 Task: Create a sub task Design and Implement Solution for the task  Implement a new cloud-based travel management system for a company in the project BitBoost , assign it to team member softage.1@softage.net and update the status of the sub task to  On Track  , set the priority of the sub task to Low
Action: Mouse moved to (527, 284)
Screenshot: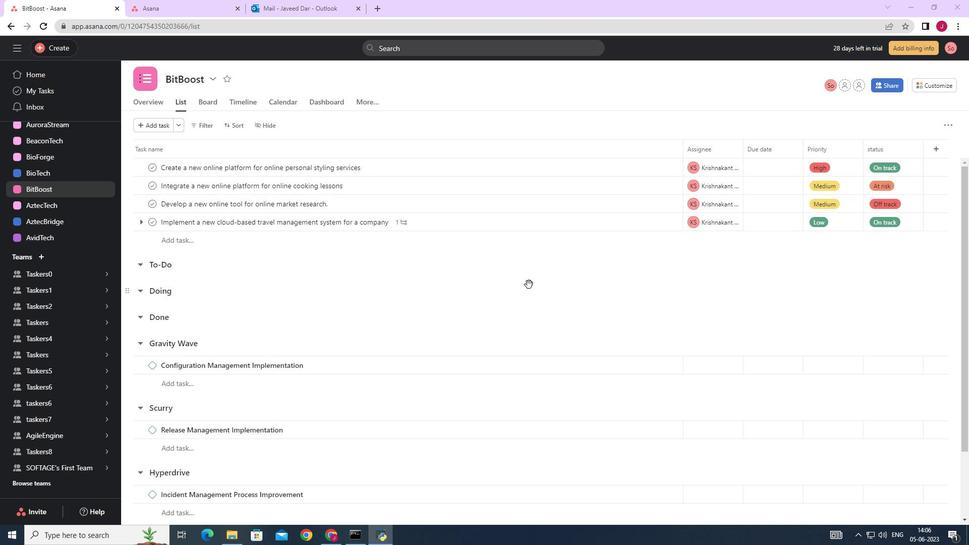 
Action: Mouse scrolled (527, 285) with delta (0, 0)
Screenshot: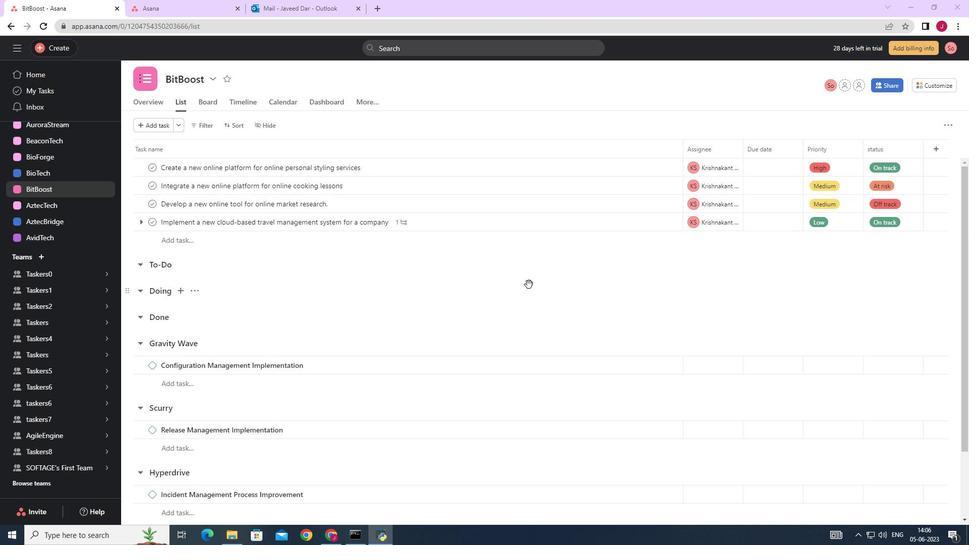 
Action: Mouse moved to (526, 284)
Screenshot: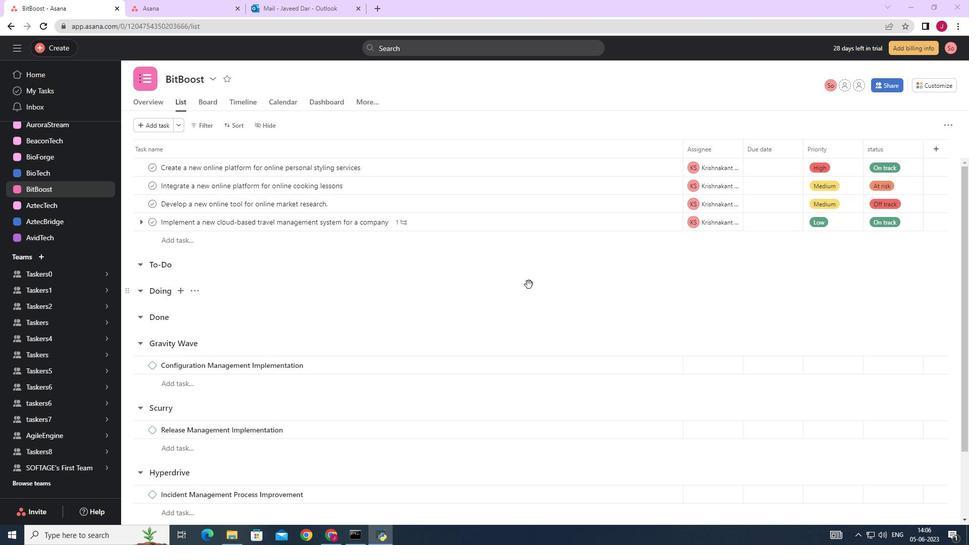
Action: Mouse scrolled (526, 285) with delta (0, 0)
Screenshot: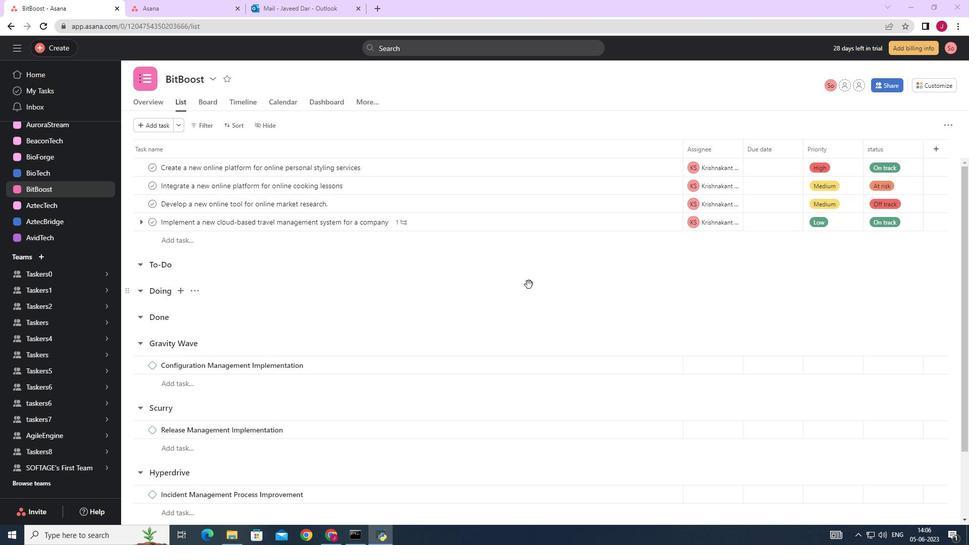 
Action: Mouse moved to (621, 224)
Screenshot: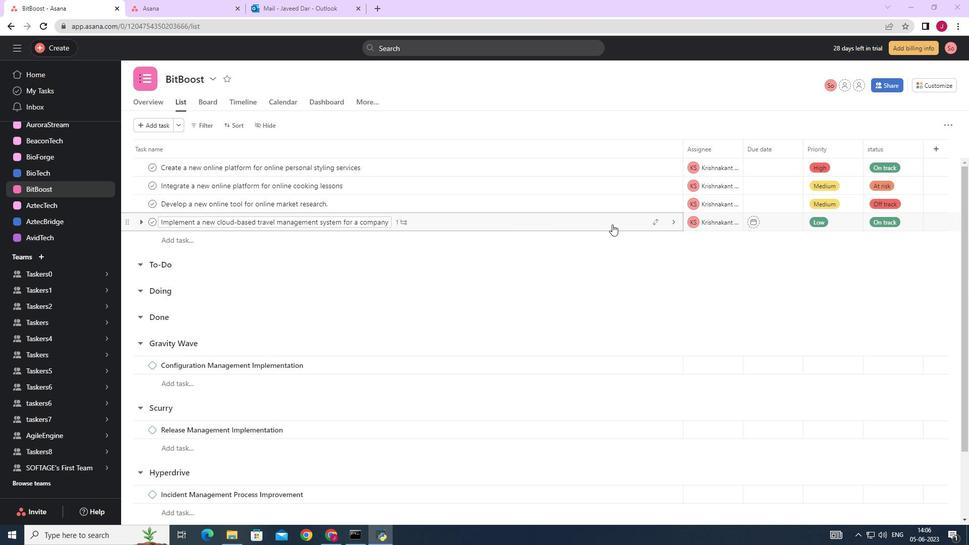 
Action: Mouse pressed left at (621, 224)
Screenshot: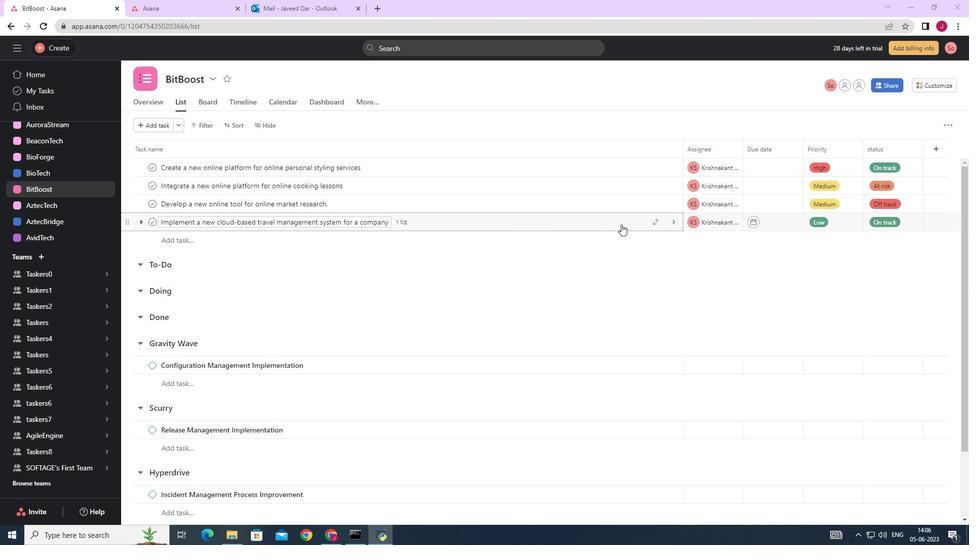 
Action: Mouse moved to (731, 313)
Screenshot: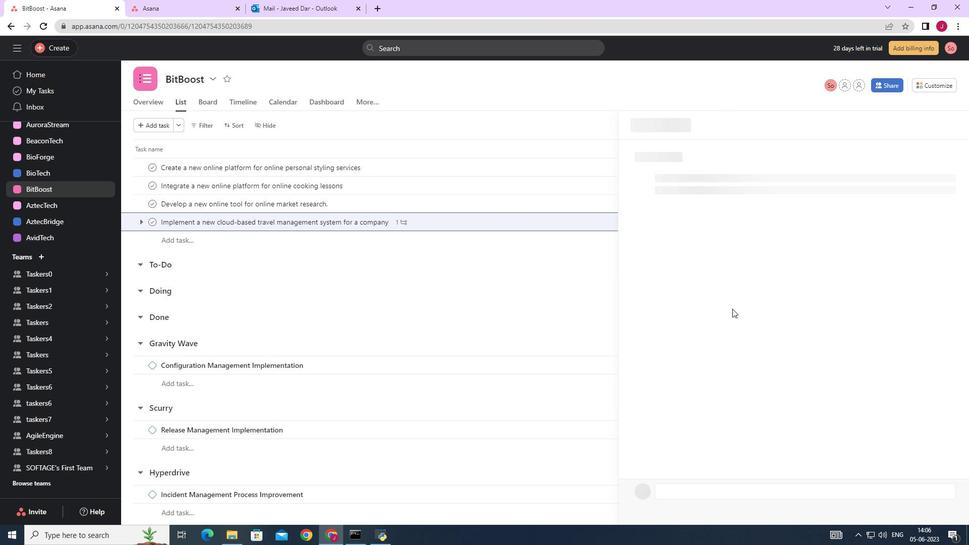 
Action: Mouse scrolled (731, 313) with delta (0, 0)
Screenshot: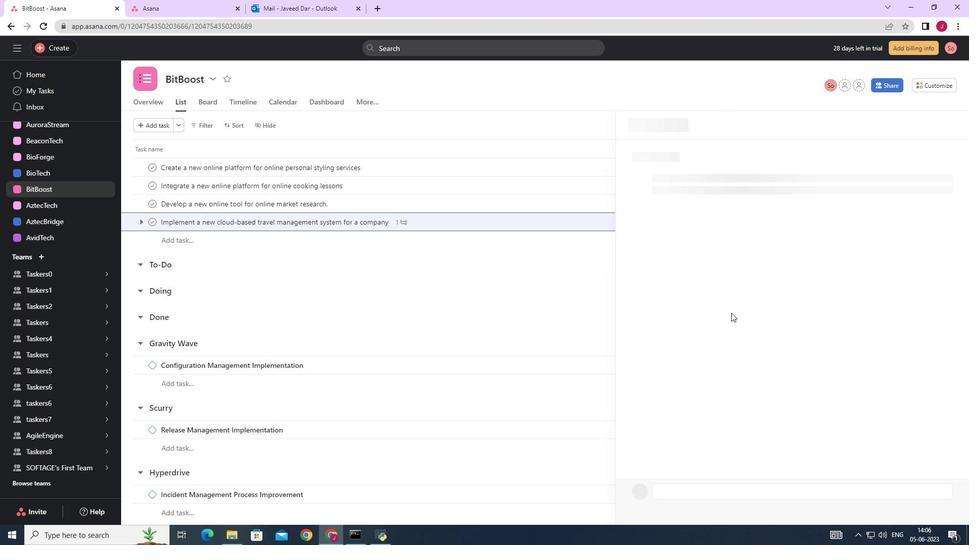 
Action: Mouse scrolled (731, 313) with delta (0, 0)
Screenshot: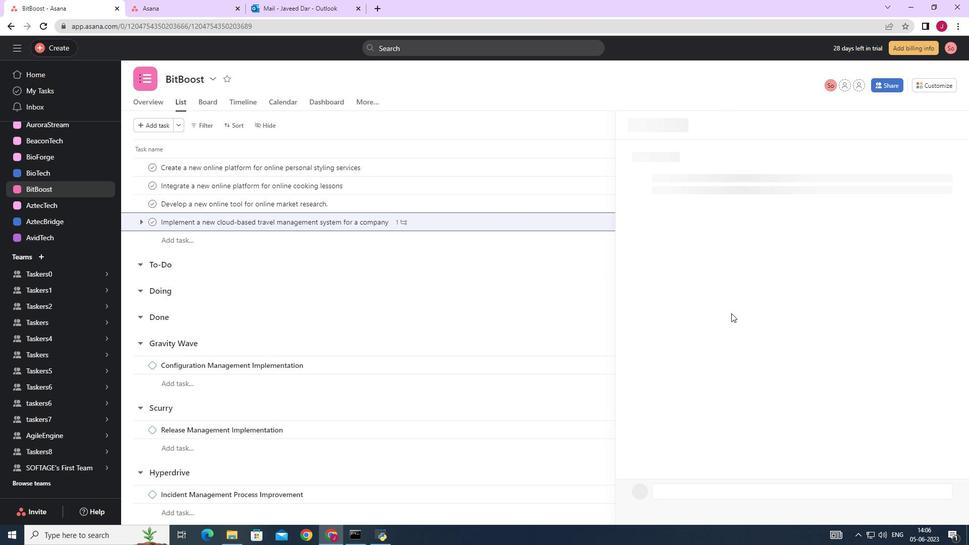 
Action: Mouse scrolled (731, 313) with delta (0, 0)
Screenshot: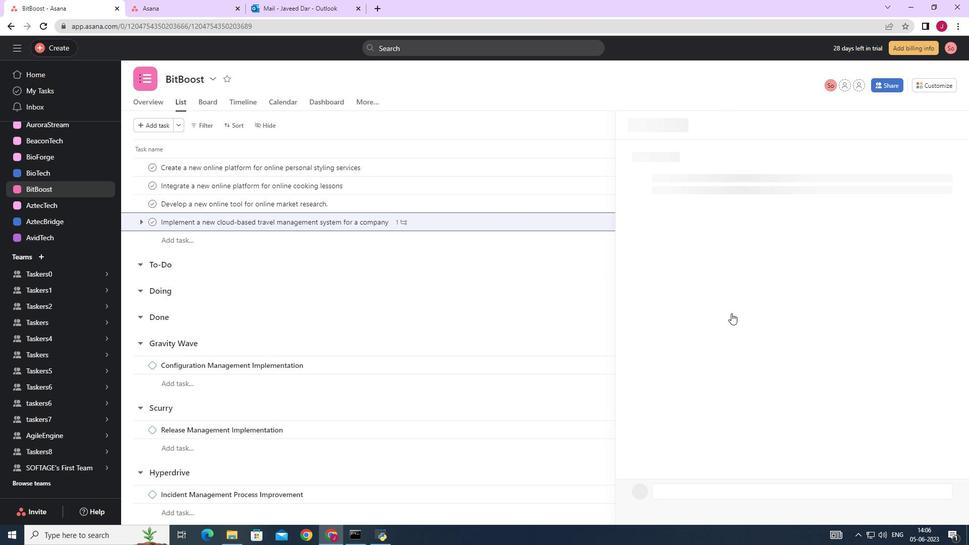 
Action: Mouse moved to (740, 311)
Screenshot: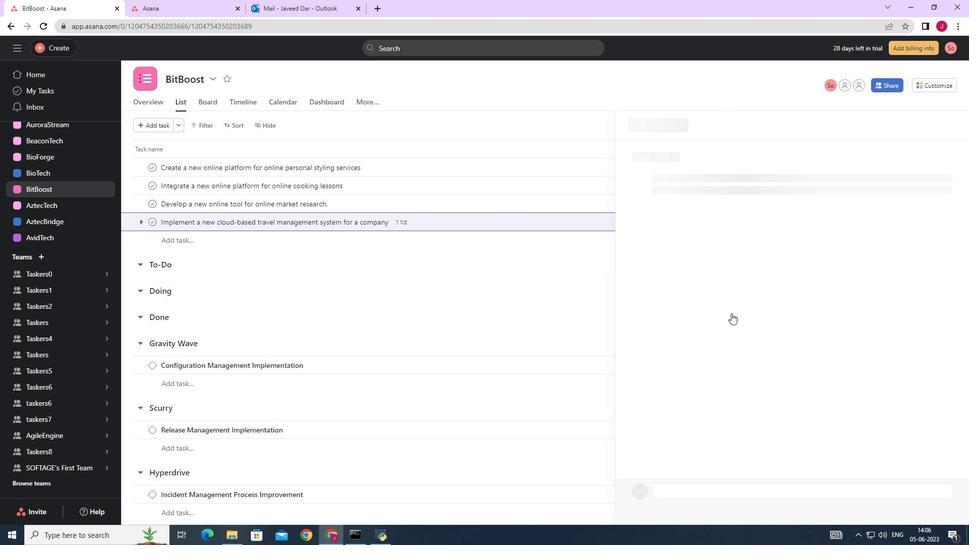 
Action: Mouse scrolled (734, 313) with delta (0, 0)
Screenshot: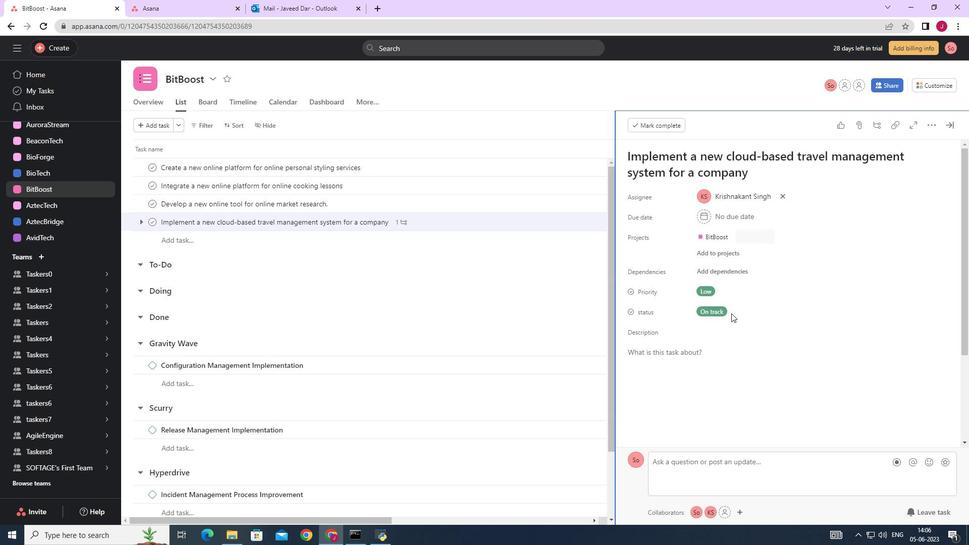 
Action: Mouse scrolled (739, 311) with delta (0, 0)
Screenshot: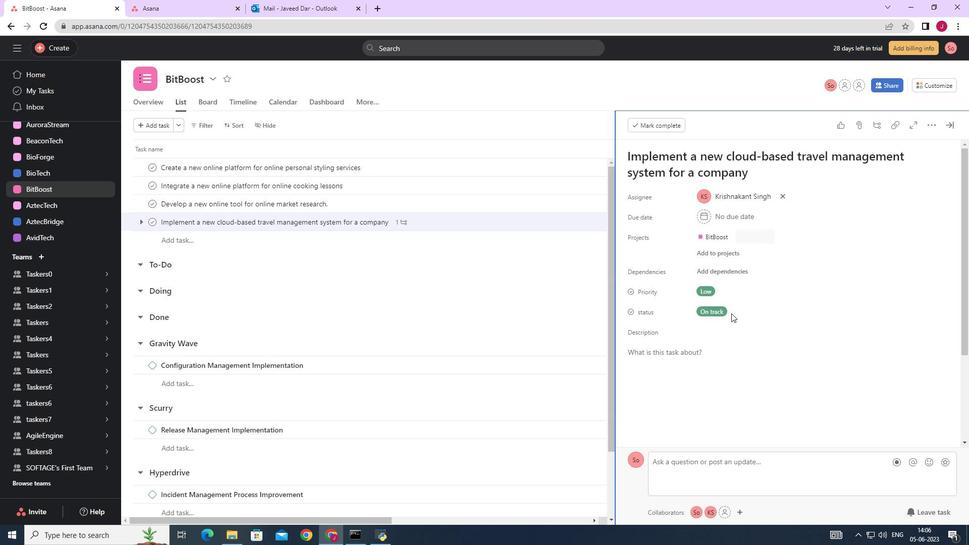 
Action: Mouse moved to (668, 368)
Screenshot: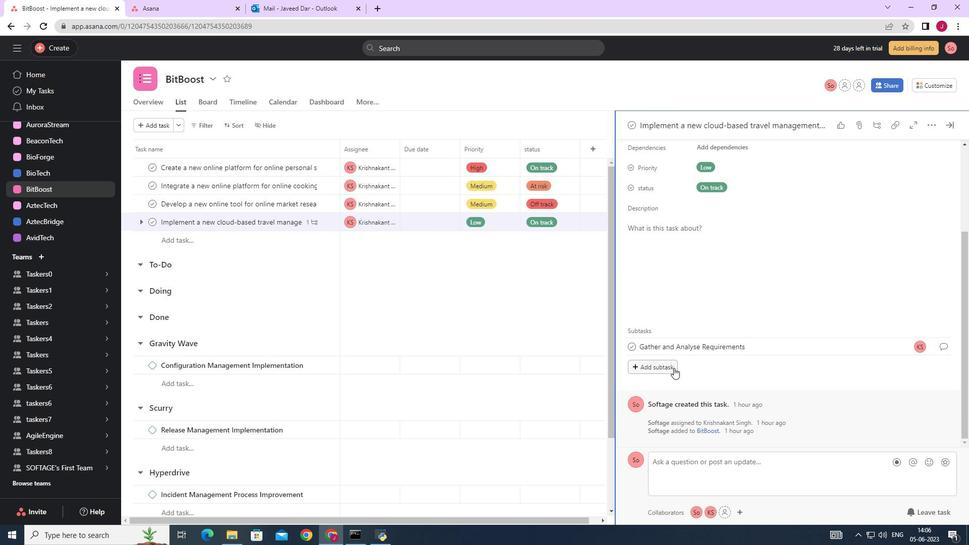 
Action: Mouse pressed left at (668, 368)
Screenshot: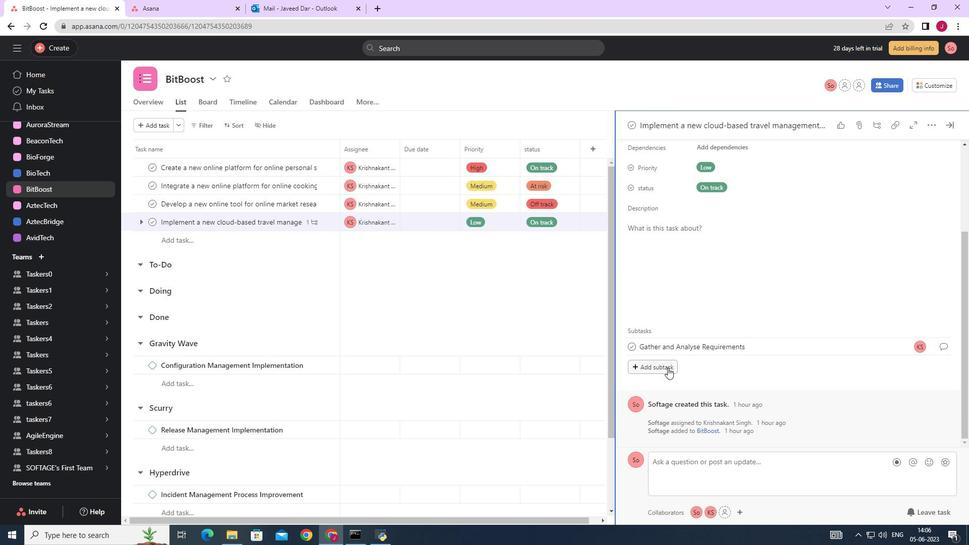 
Action: Mouse moved to (667, 368)
Screenshot: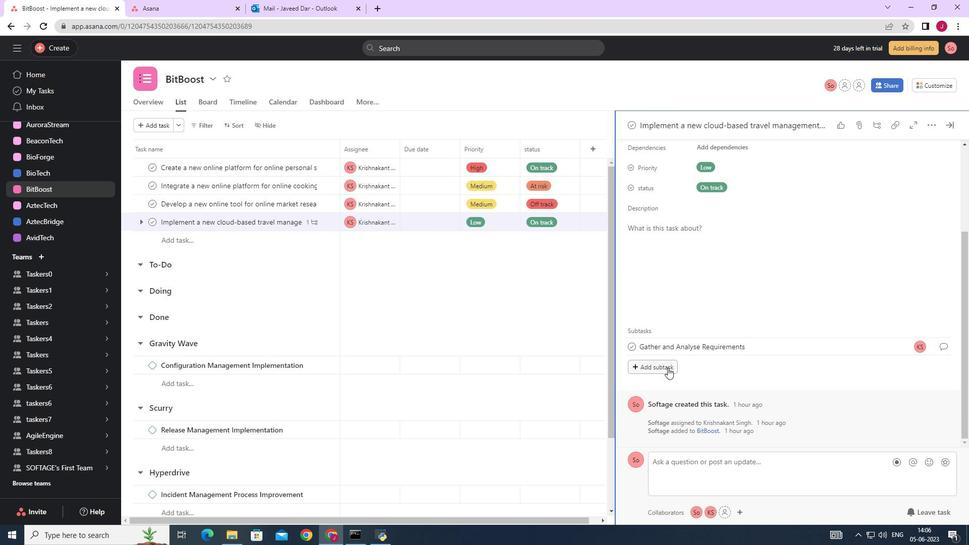 
Action: Key pressed <Key.caps_lock>D<Key.caps_lock>esign<Key.space>and<Key.space><Key.caps_lock>I<Key.caps_lock>mplement<Key.space><Key.caps_lock>S<Key.caps_lock>oultion
Screenshot: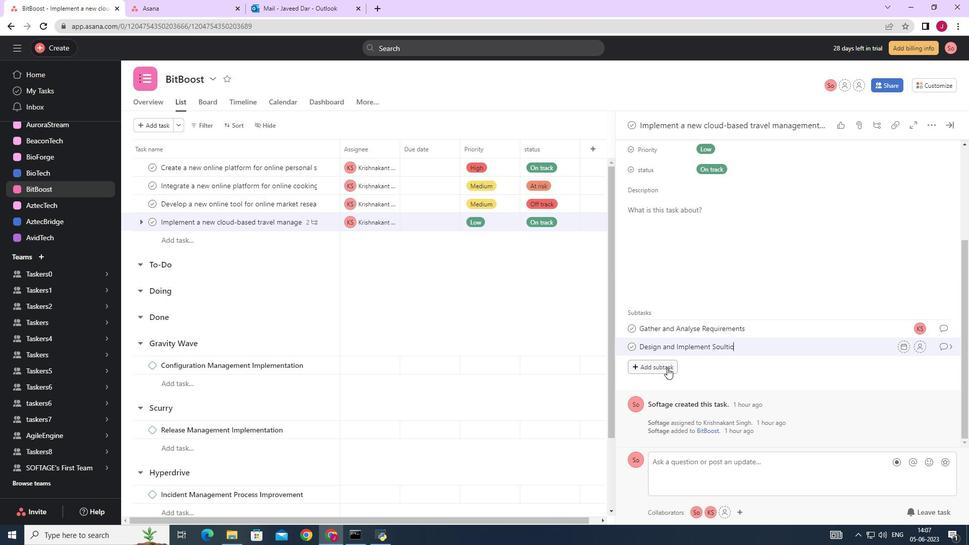 
Action: Mouse moved to (740, 346)
Screenshot: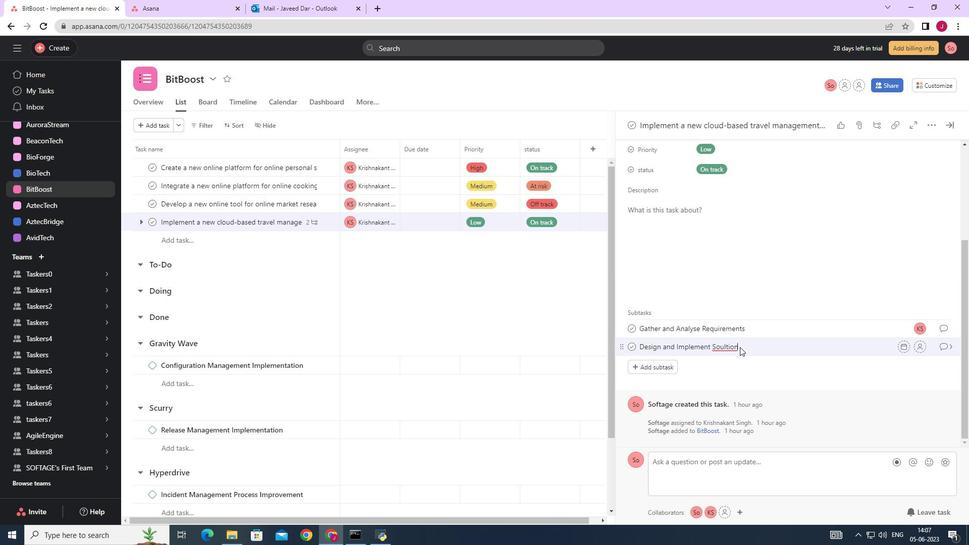 
Action: Key pressed <Key.backspace><Key.backspace><Key.backspace><Key.backspace><Key.backspace><Key.backspace>lution
Screenshot: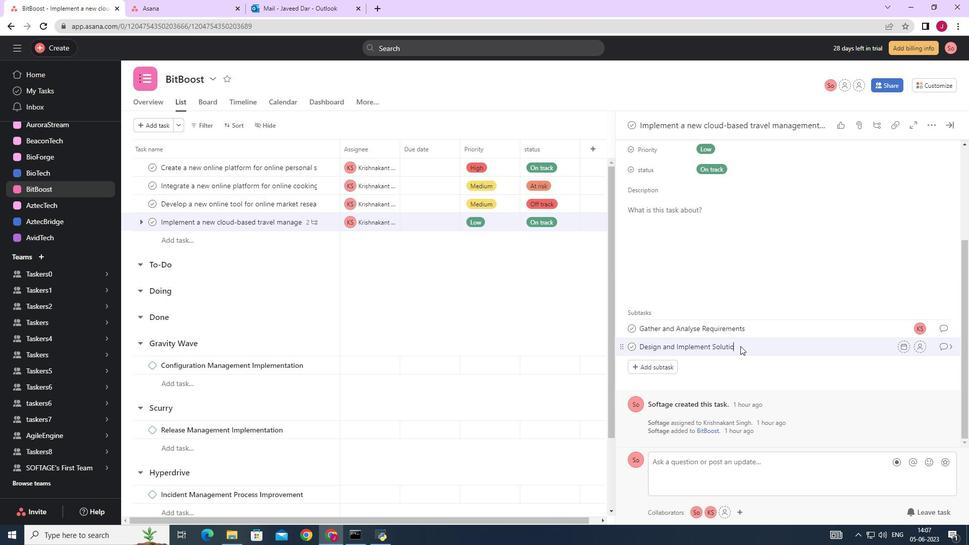 
Action: Mouse moved to (918, 345)
Screenshot: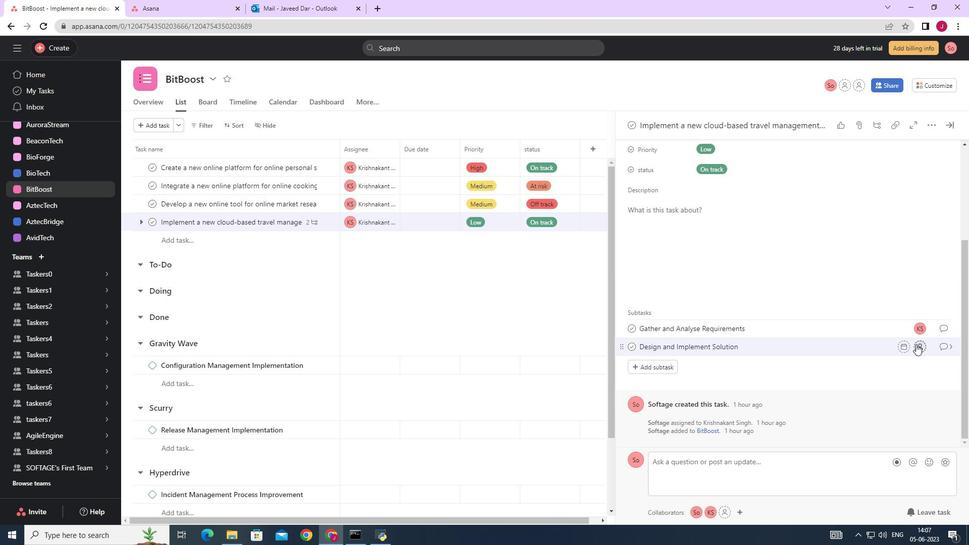 
Action: Mouse pressed left at (918, 345)
Screenshot: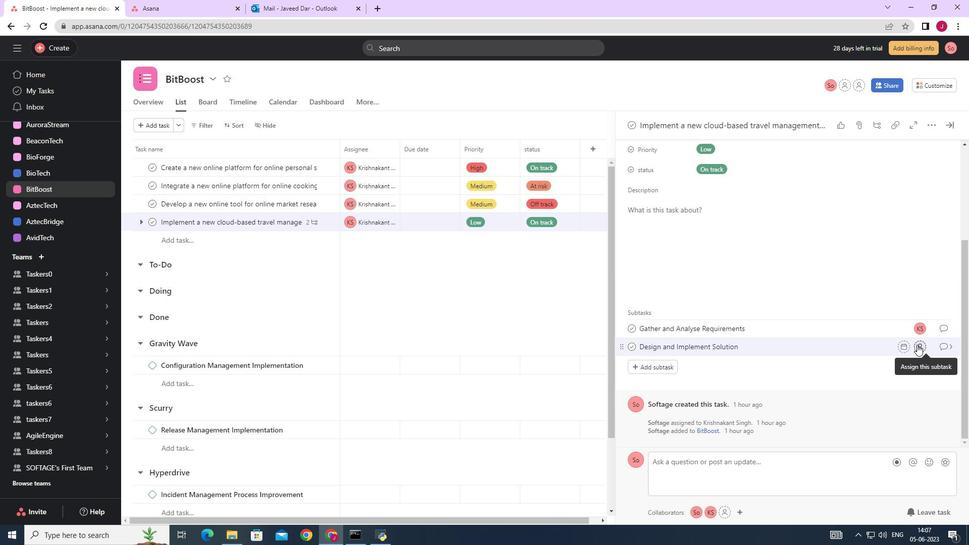 
Action: Mouse moved to (840, 386)
Screenshot: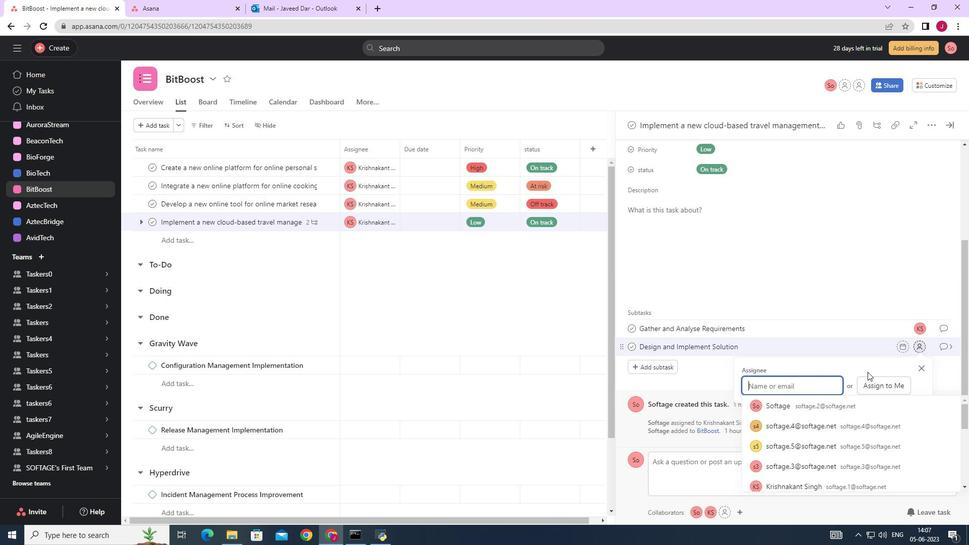 
Action: Key pressed softage.1
Screenshot: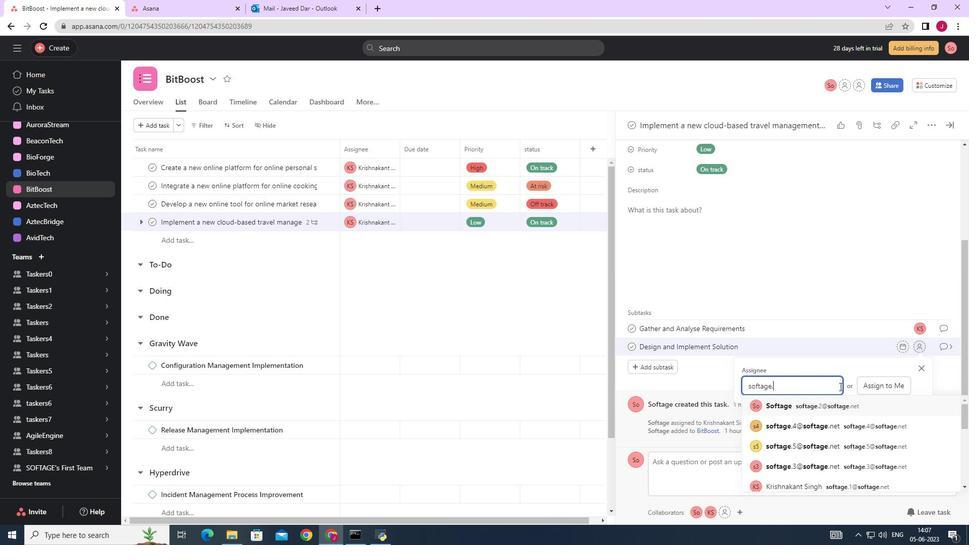 
Action: Mouse moved to (847, 405)
Screenshot: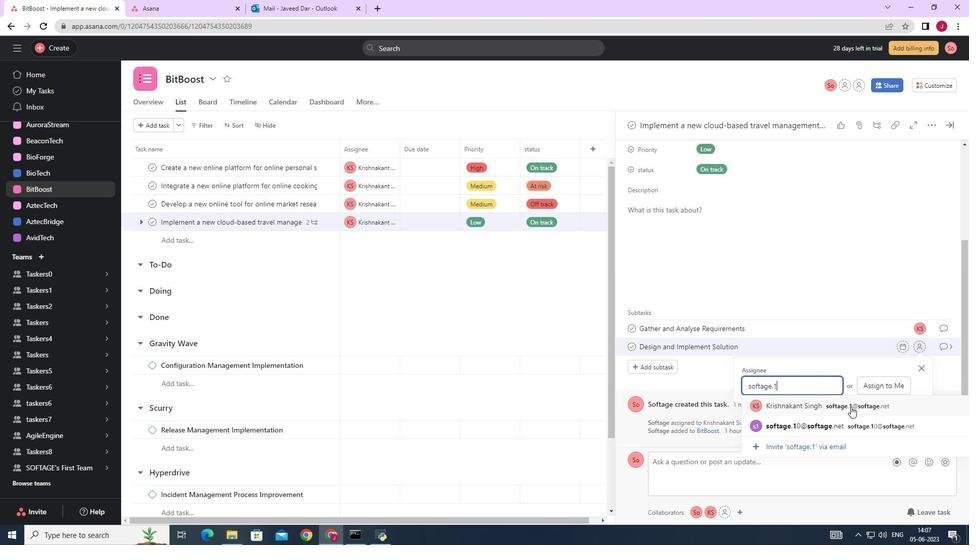 
Action: Mouse pressed left at (847, 405)
Screenshot: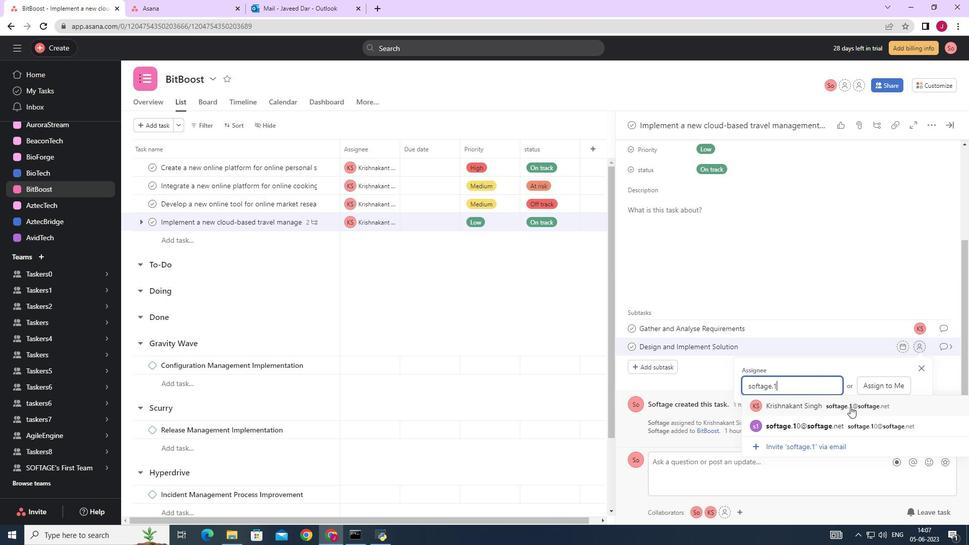 
Action: Mouse moved to (943, 348)
Screenshot: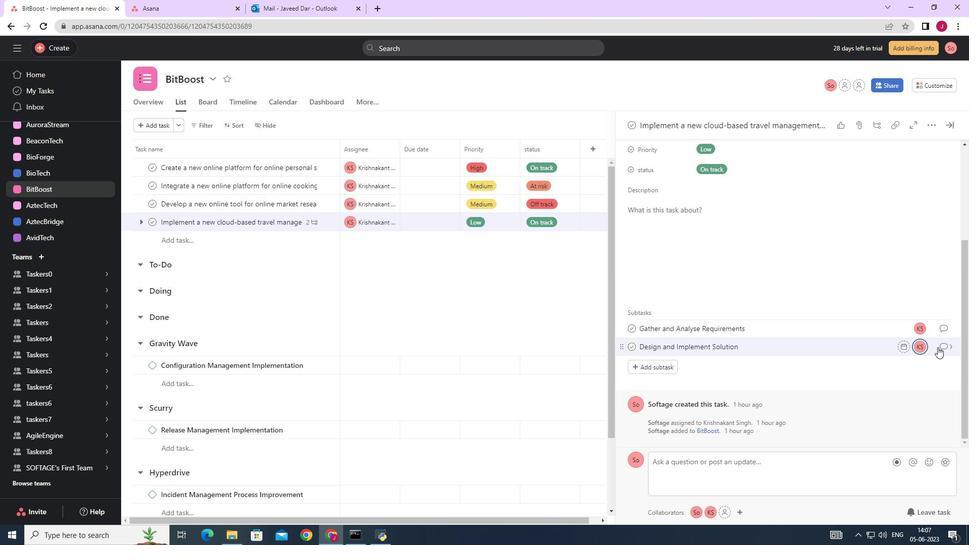 
Action: Mouse pressed left at (943, 348)
Screenshot: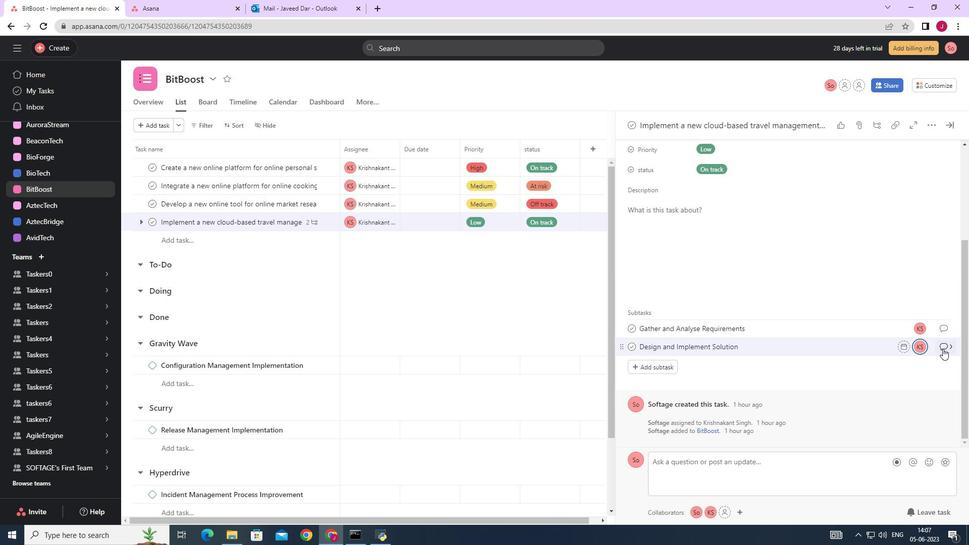 
Action: Mouse moved to (671, 269)
Screenshot: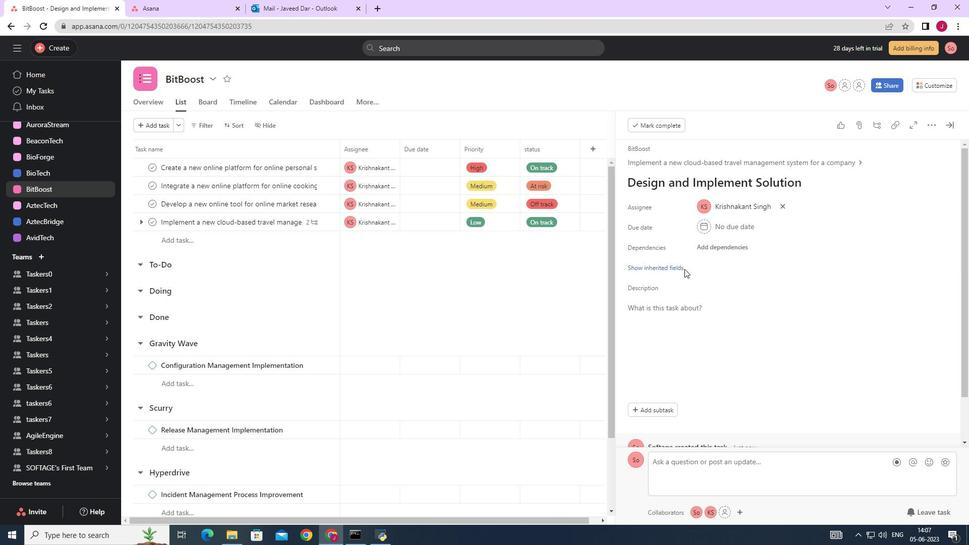 
Action: Mouse pressed left at (671, 269)
Screenshot: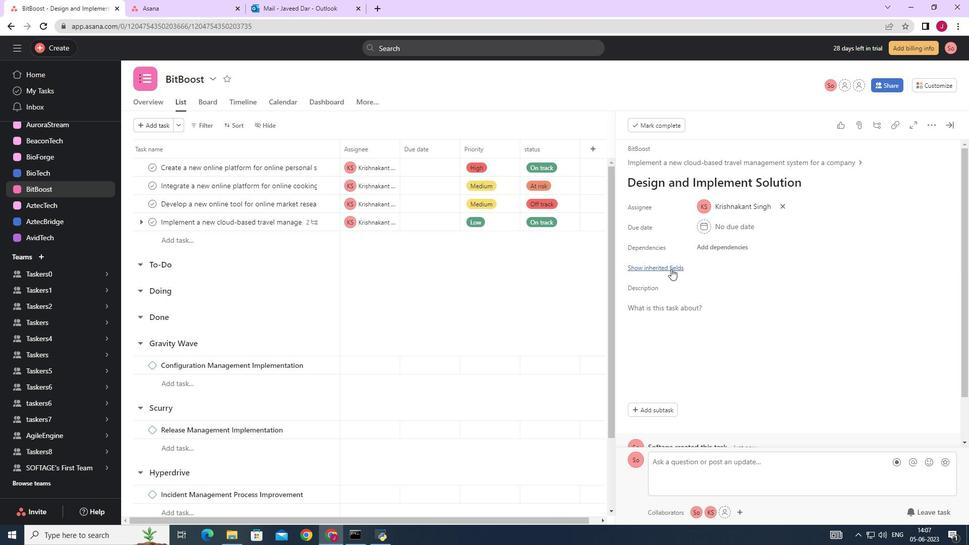 
Action: Mouse moved to (732, 288)
Screenshot: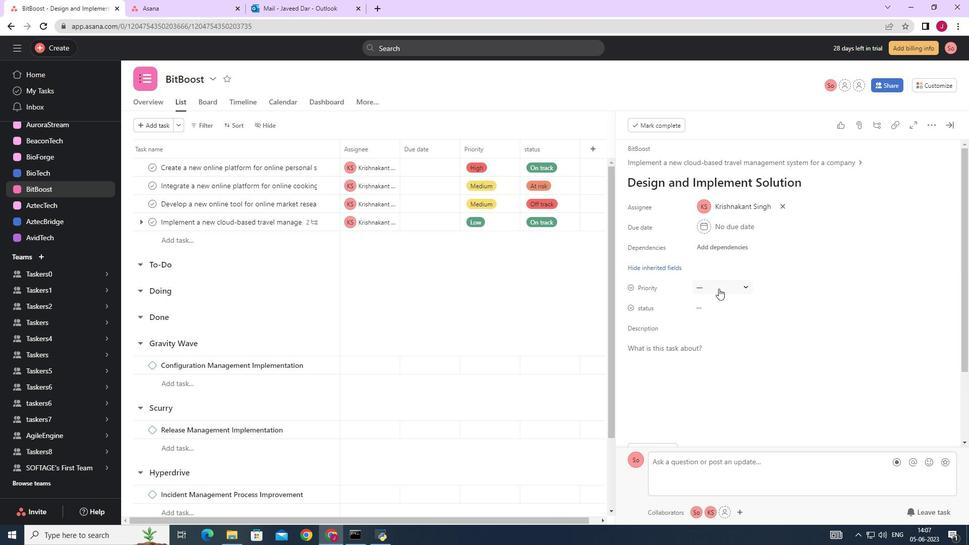 
Action: Mouse pressed left at (732, 288)
Screenshot: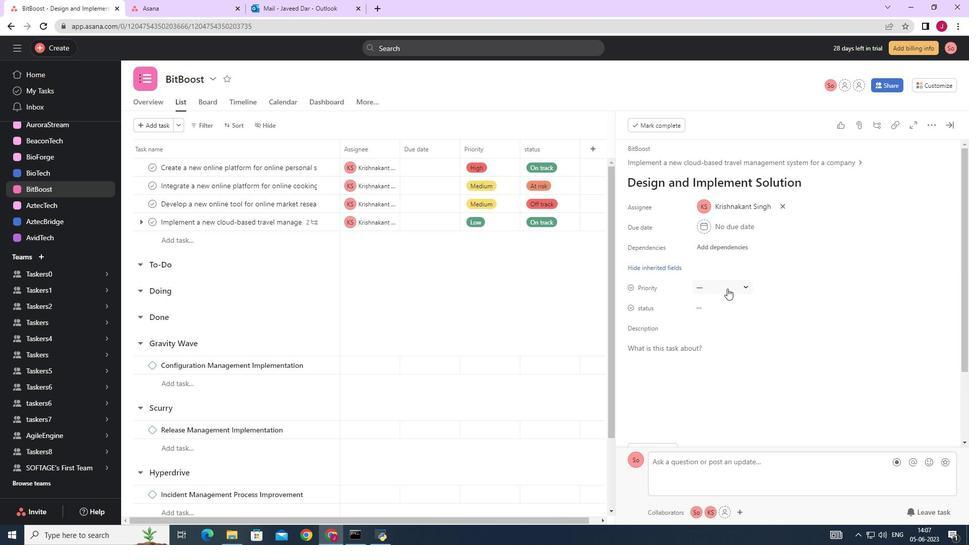 
Action: Mouse moved to (723, 357)
Screenshot: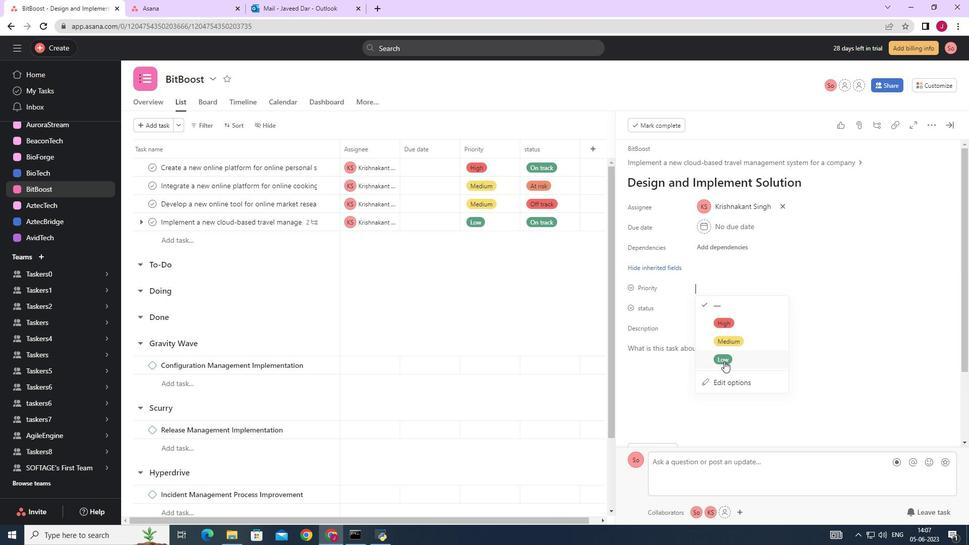 
Action: Mouse pressed left at (723, 357)
Screenshot: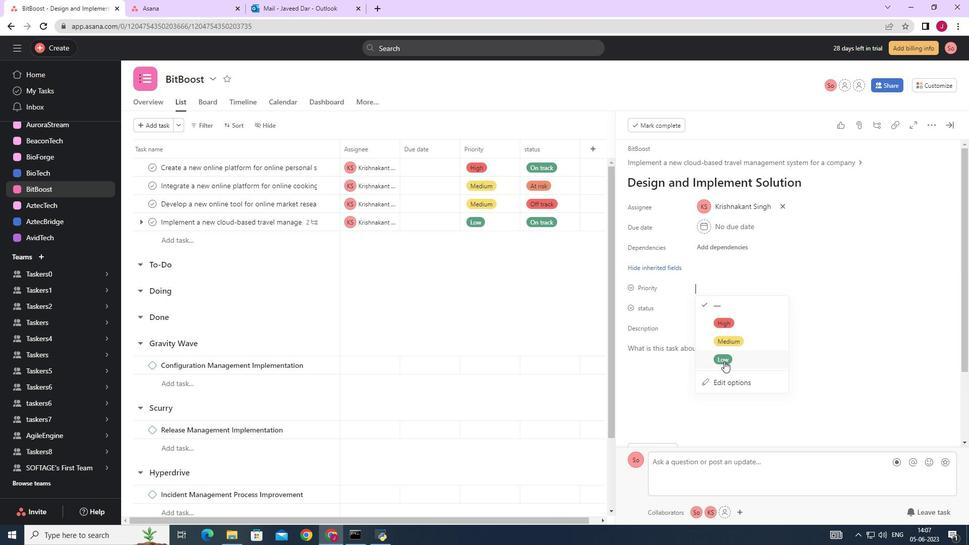 
Action: Mouse moved to (704, 310)
Screenshot: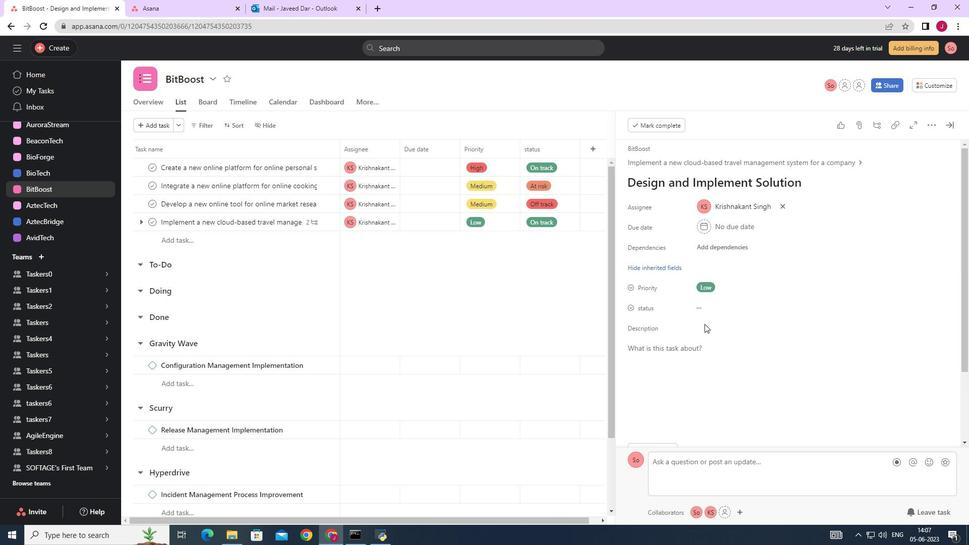 
Action: Mouse pressed left at (704, 310)
Screenshot: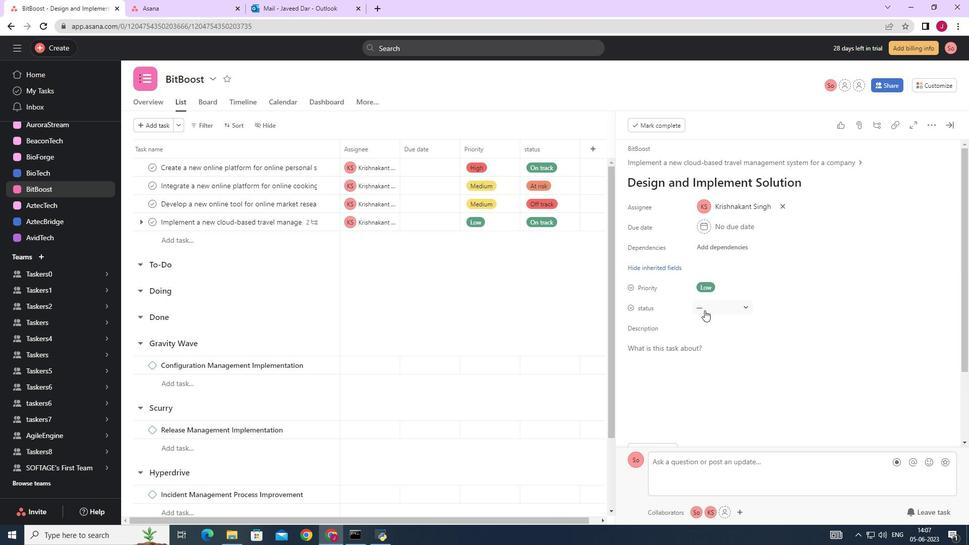 
Action: Mouse moved to (730, 341)
Screenshot: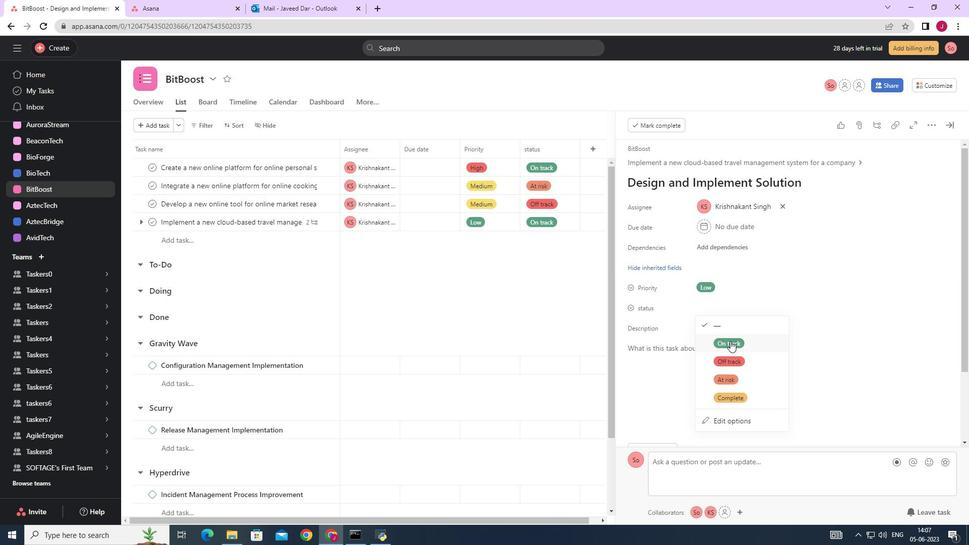 
Action: Mouse pressed left at (730, 341)
Screenshot: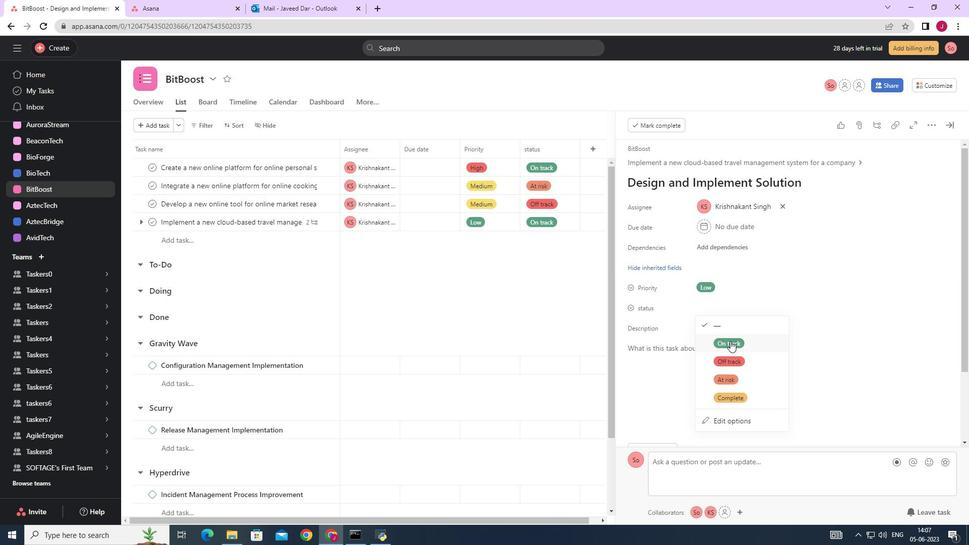 
Action: Mouse moved to (950, 129)
Screenshot: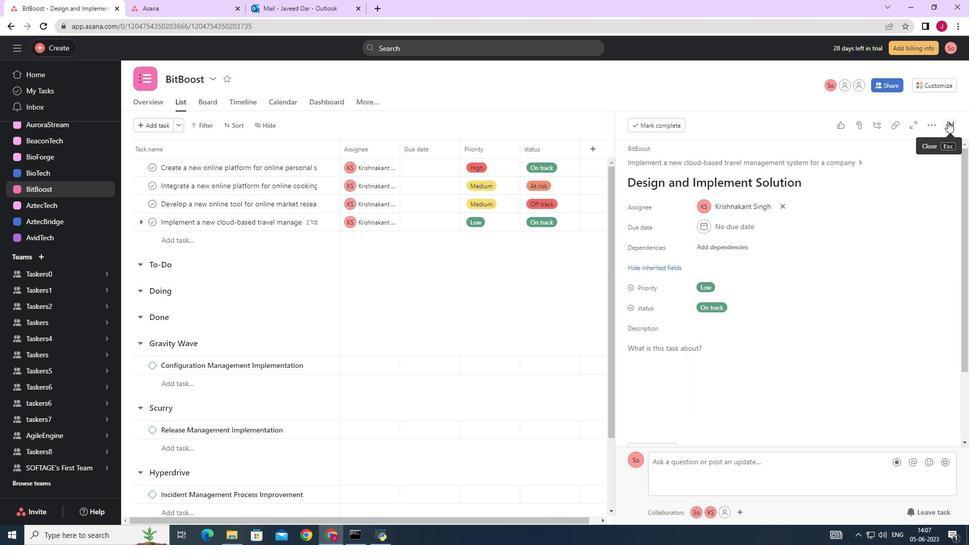 
Action: Mouse pressed left at (950, 129)
Screenshot: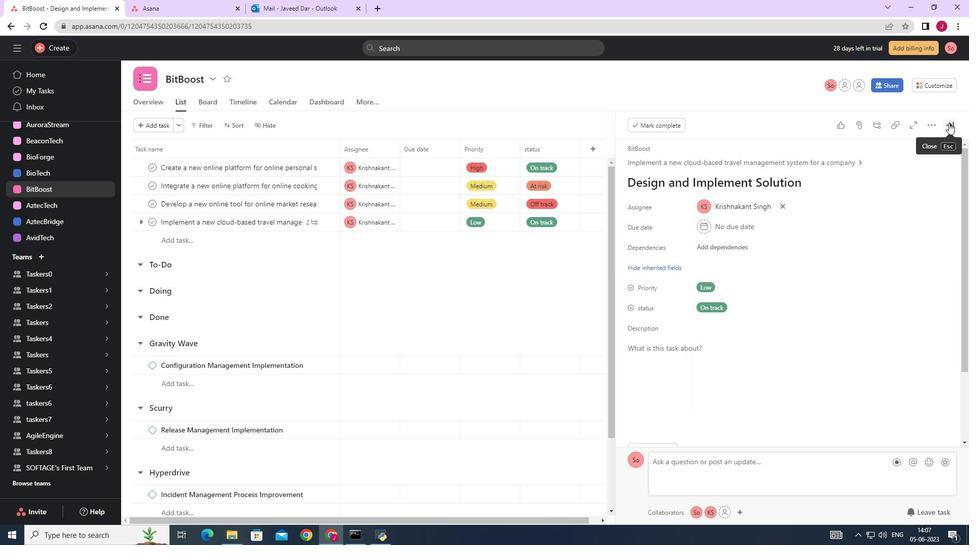 
Action: Mouse moved to (951, 129)
Screenshot: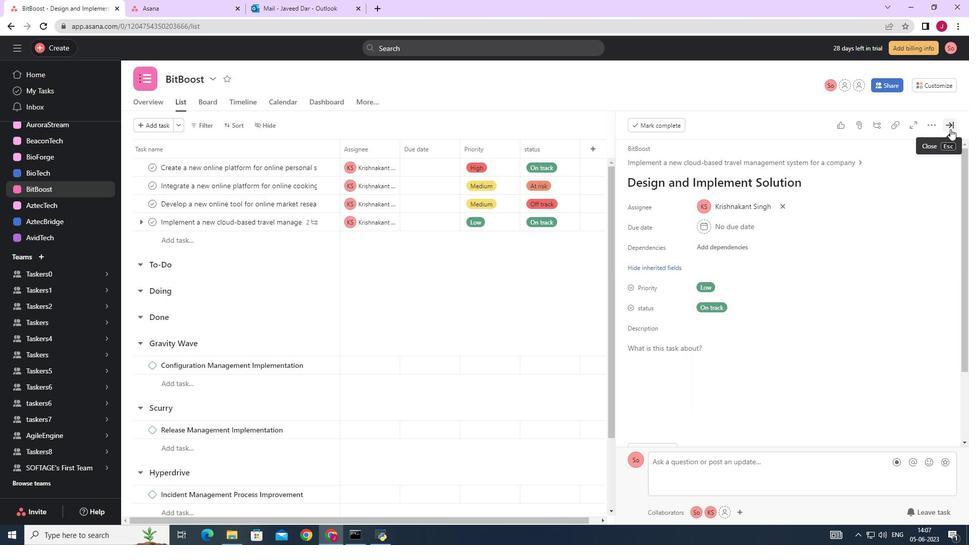 
